 Task: Insert a waterfall chart into the spreadsheet named "Data".
Action: Mouse pressed left at (167, 214)
Screenshot: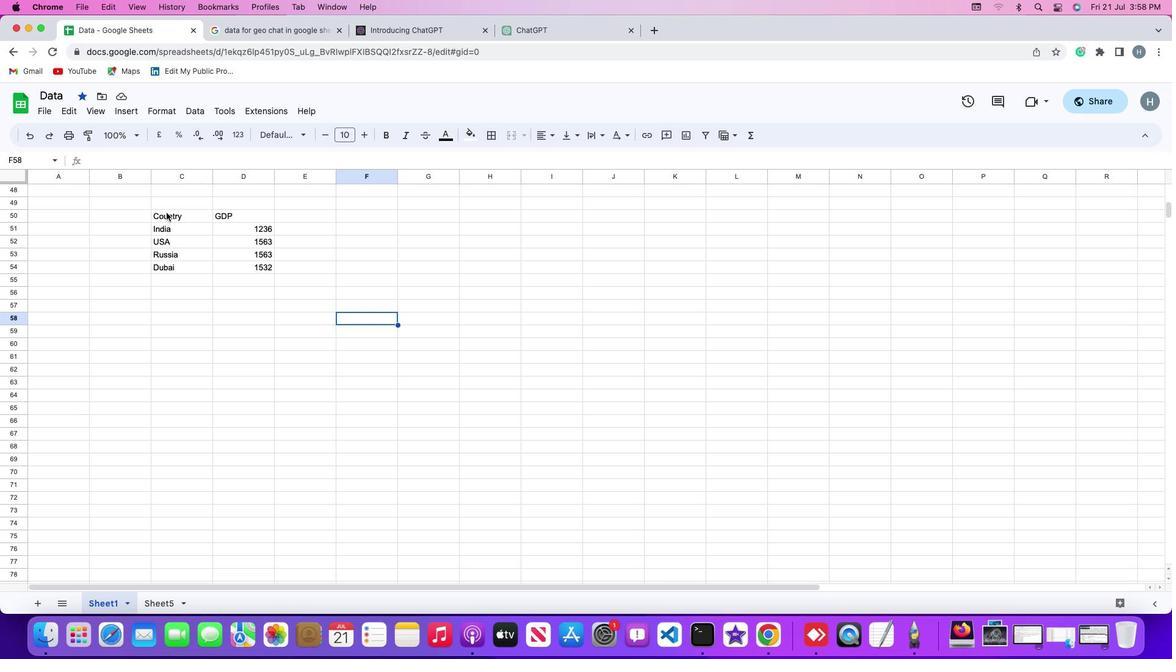 
Action: Mouse moved to (168, 214)
Screenshot: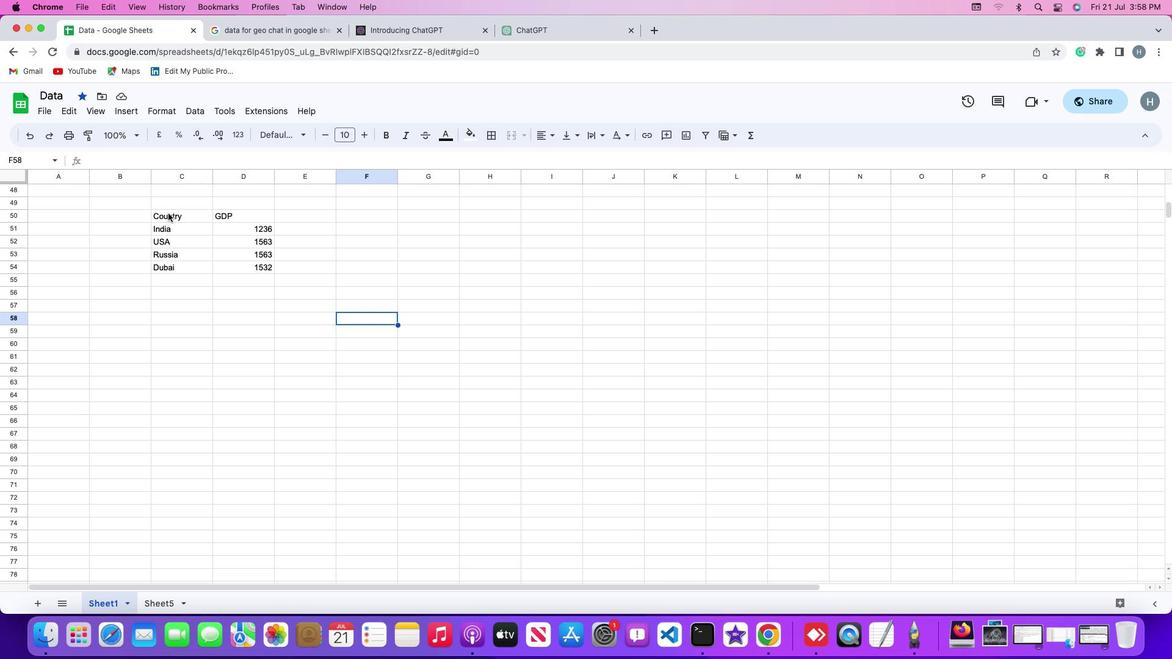 
Action: Mouse pressed left at (168, 214)
Screenshot: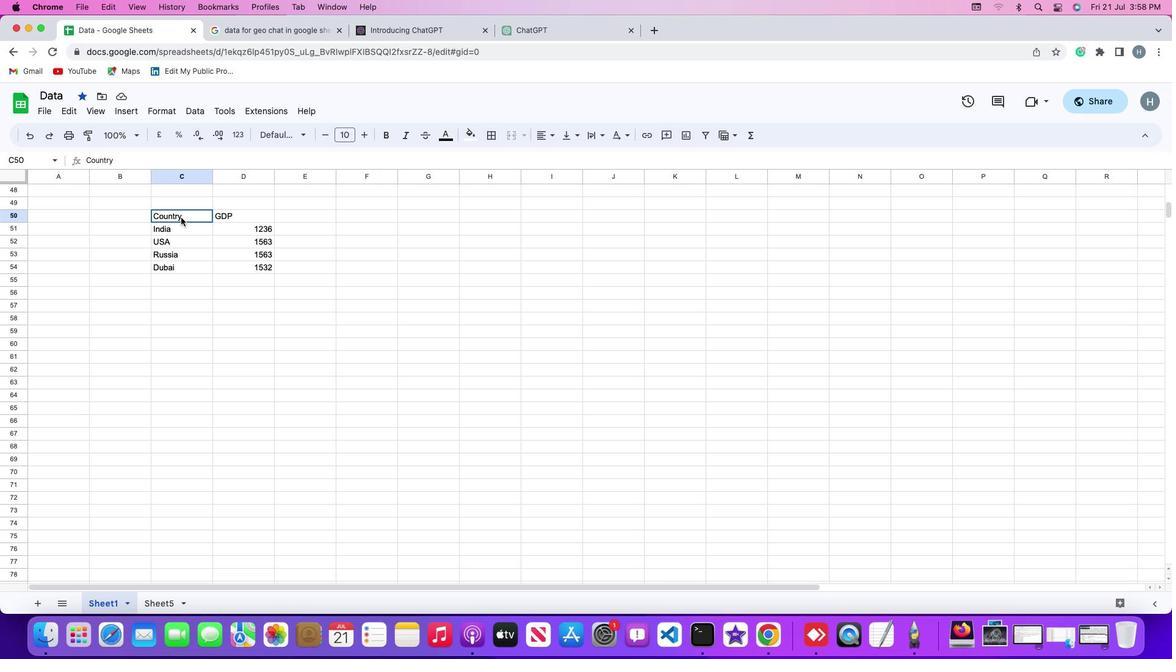 
Action: Mouse moved to (127, 114)
Screenshot: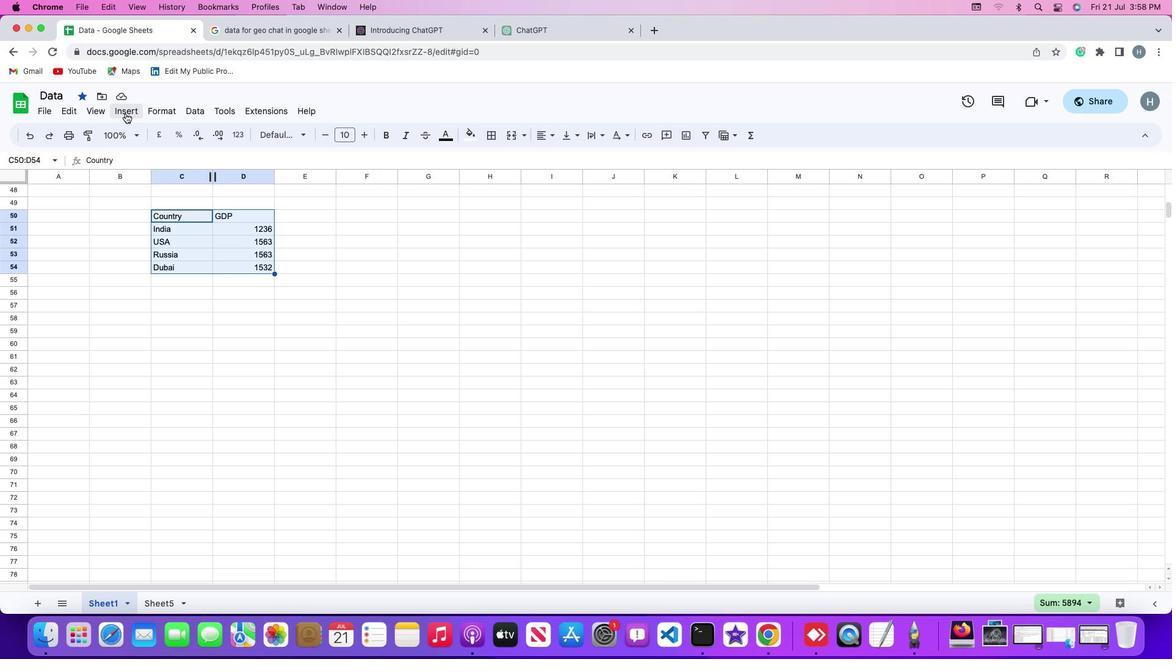 
Action: Mouse pressed left at (127, 114)
Screenshot: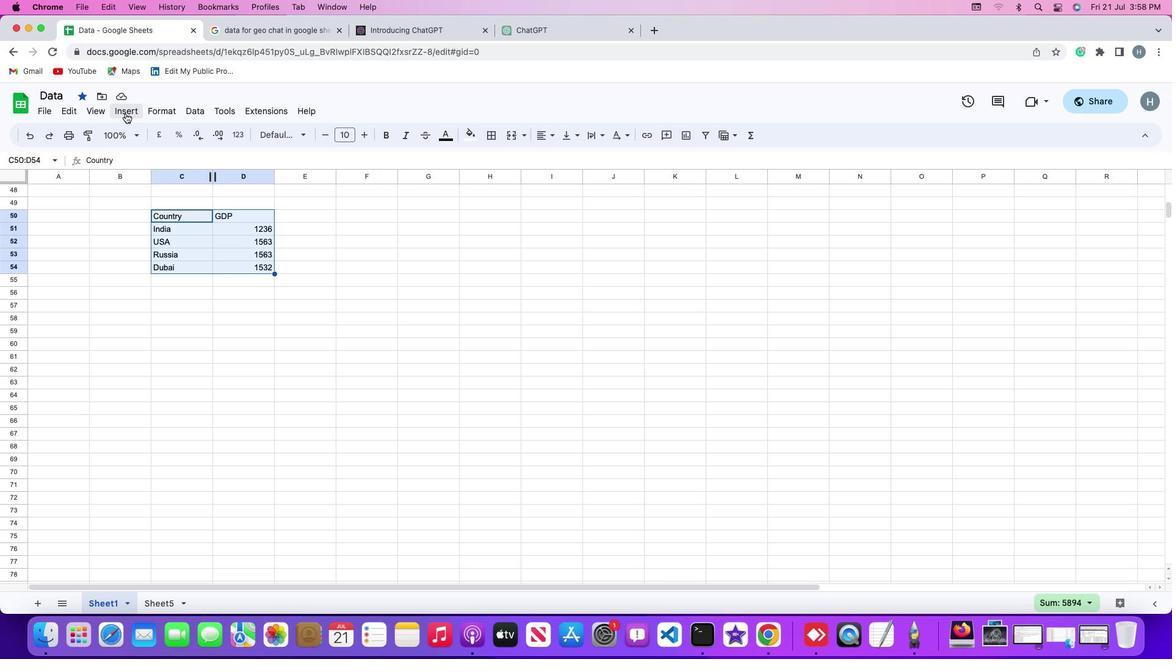 
Action: Mouse moved to (161, 219)
Screenshot: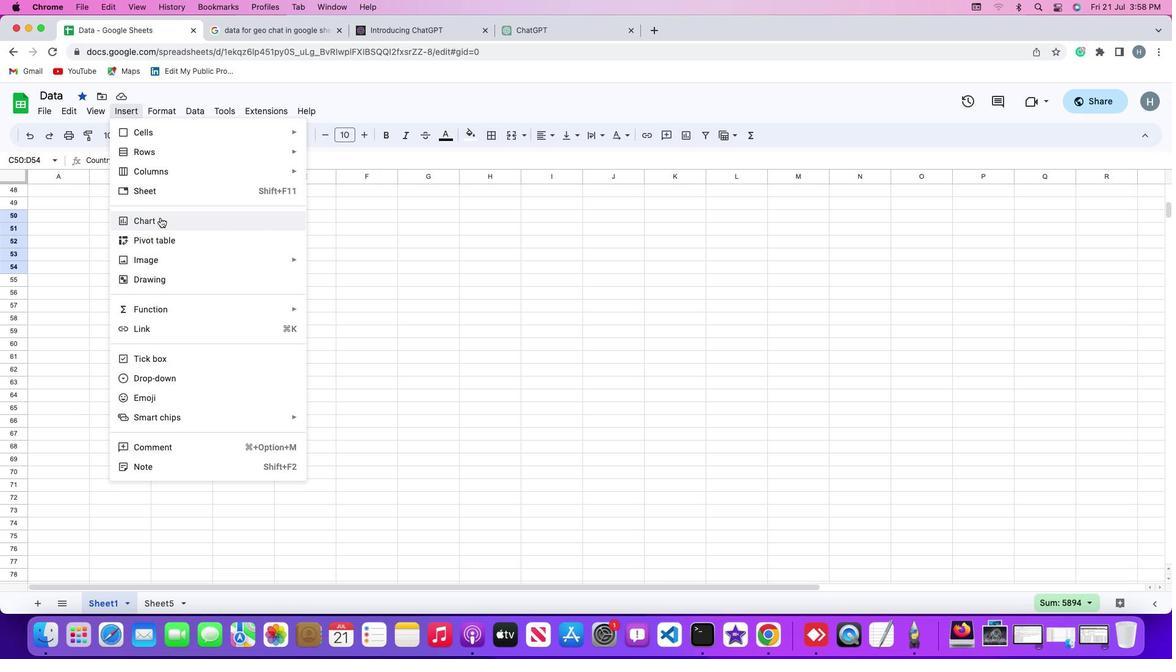 
Action: Mouse pressed left at (161, 219)
Screenshot: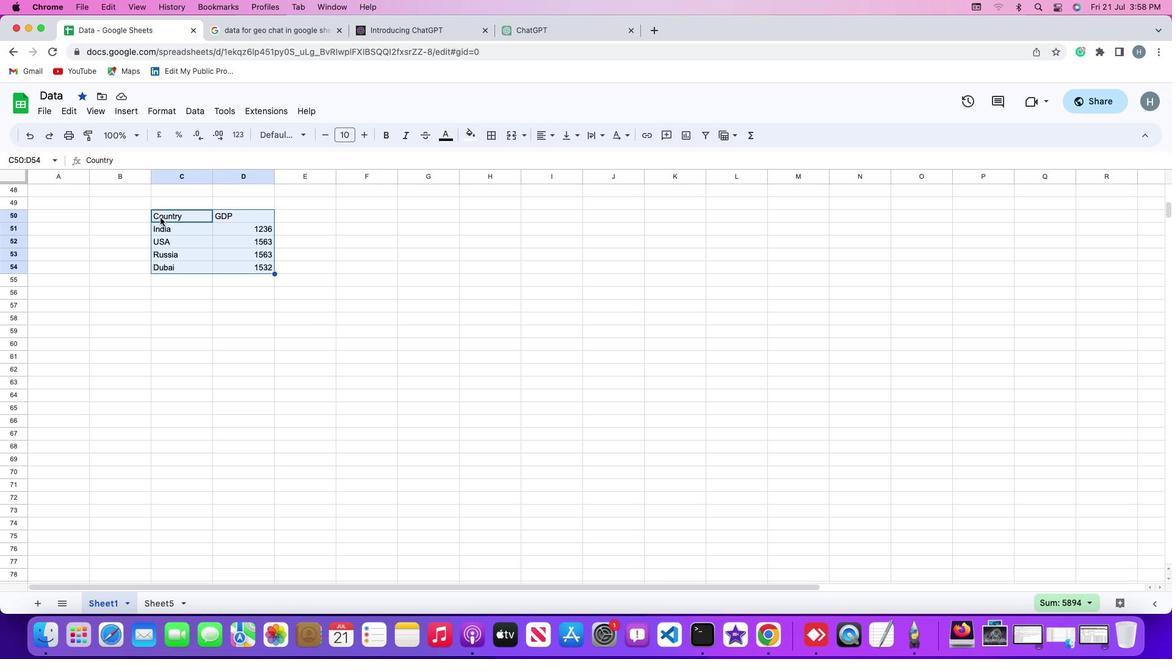 
Action: Mouse moved to (1078, 226)
Screenshot: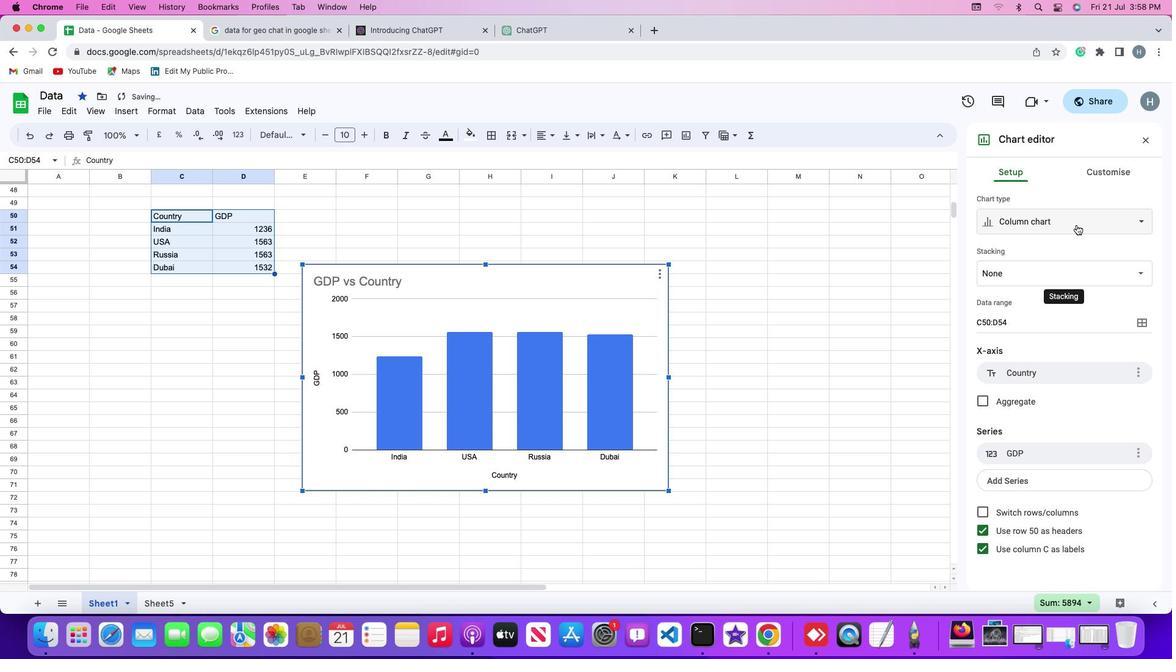 
Action: Mouse pressed left at (1078, 226)
Screenshot: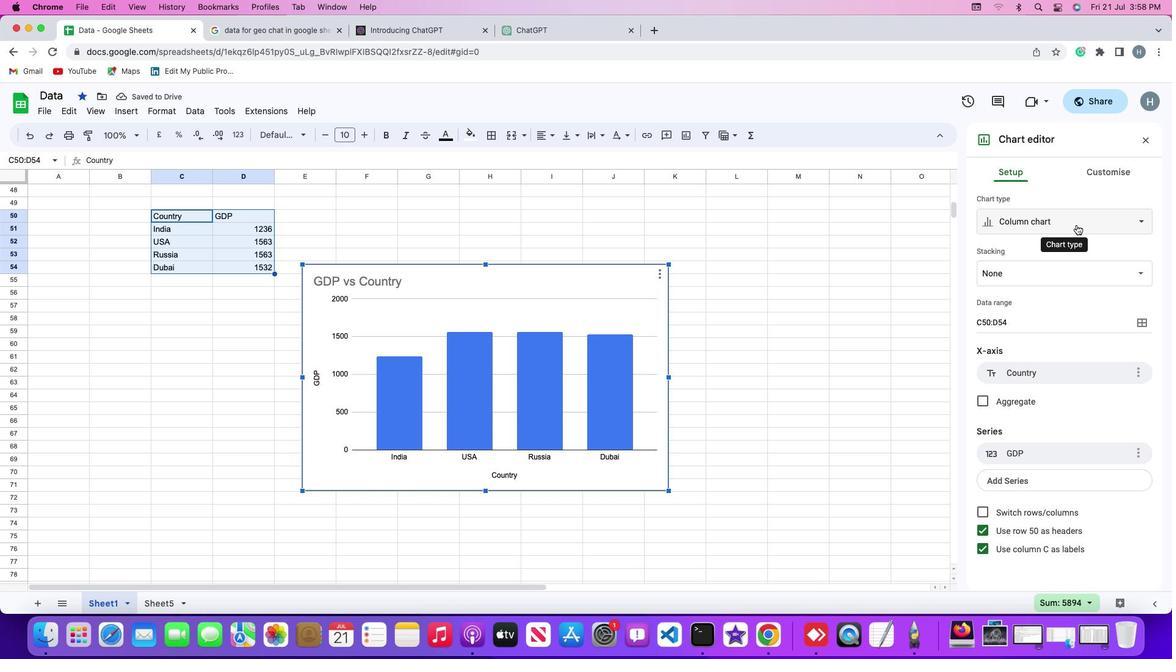 
Action: Mouse moved to (1040, 425)
Screenshot: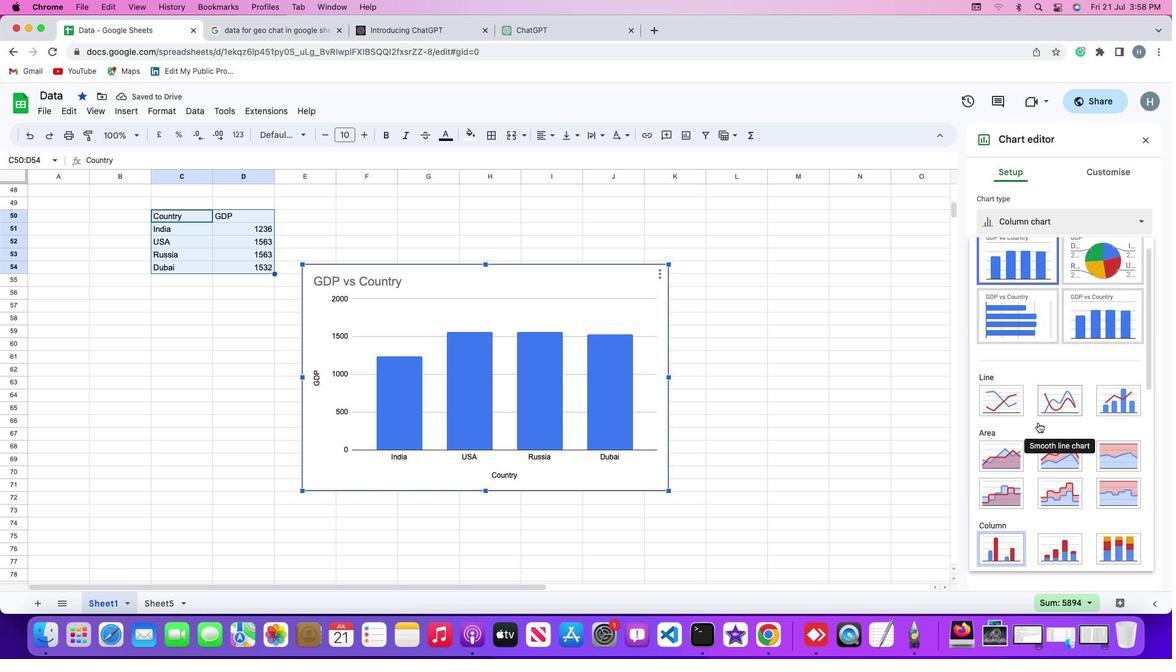 
Action: Mouse scrolled (1040, 425) with delta (1, 1)
Screenshot: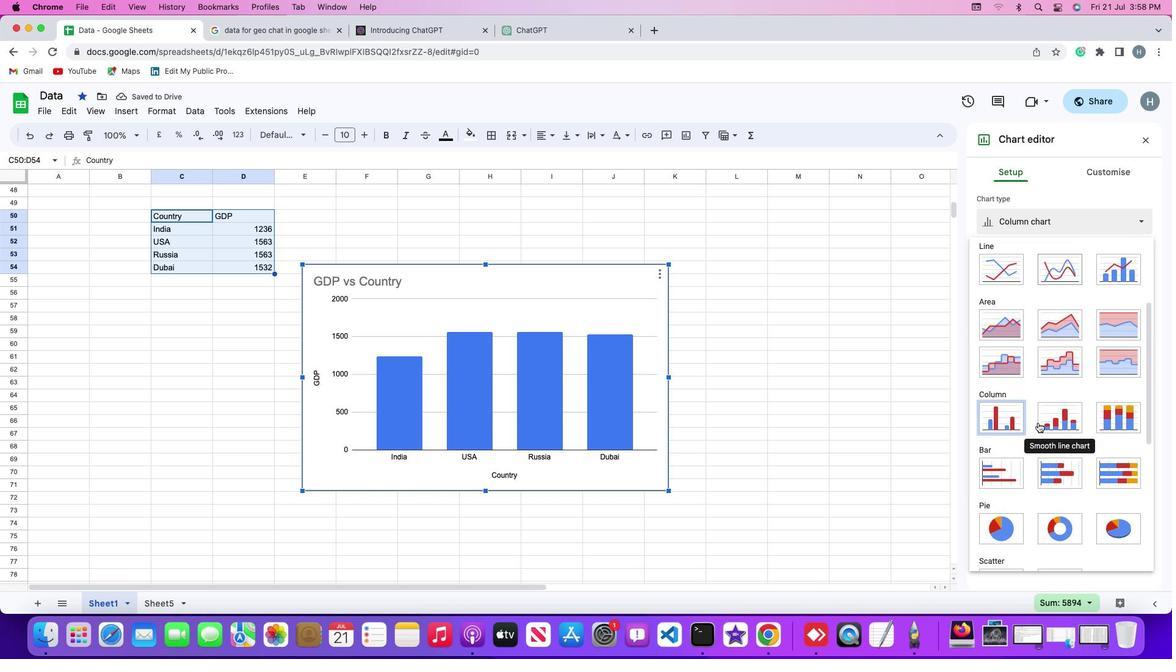 
Action: Mouse scrolled (1040, 425) with delta (1, 1)
Screenshot: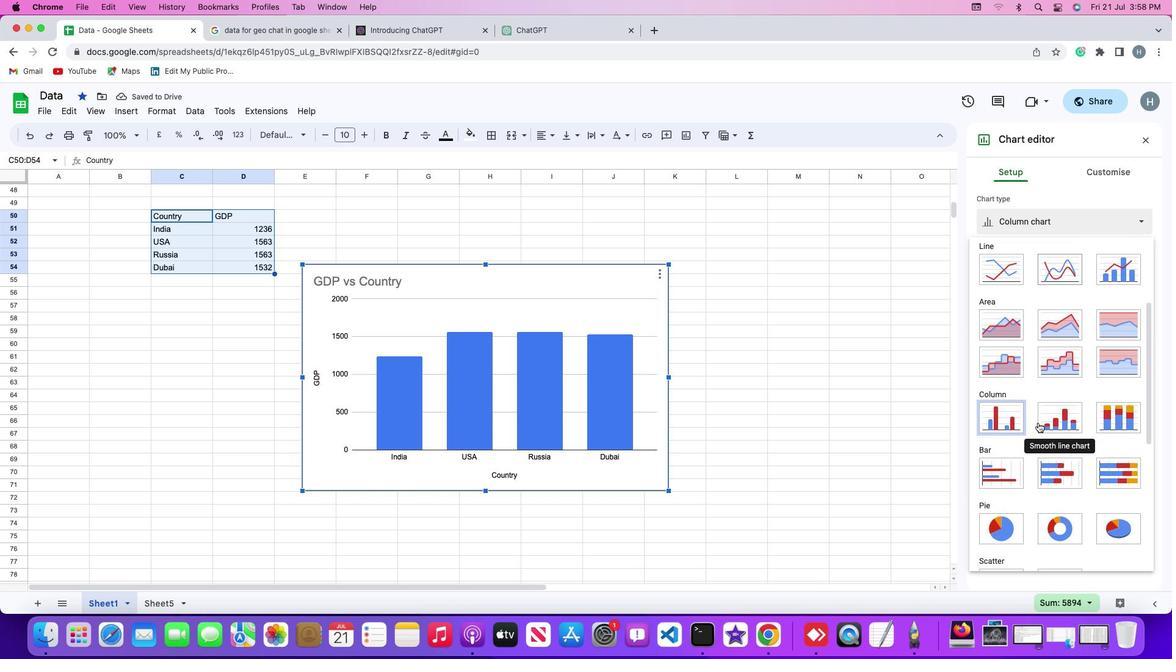 
Action: Mouse scrolled (1040, 425) with delta (1, 0)
Screenshot: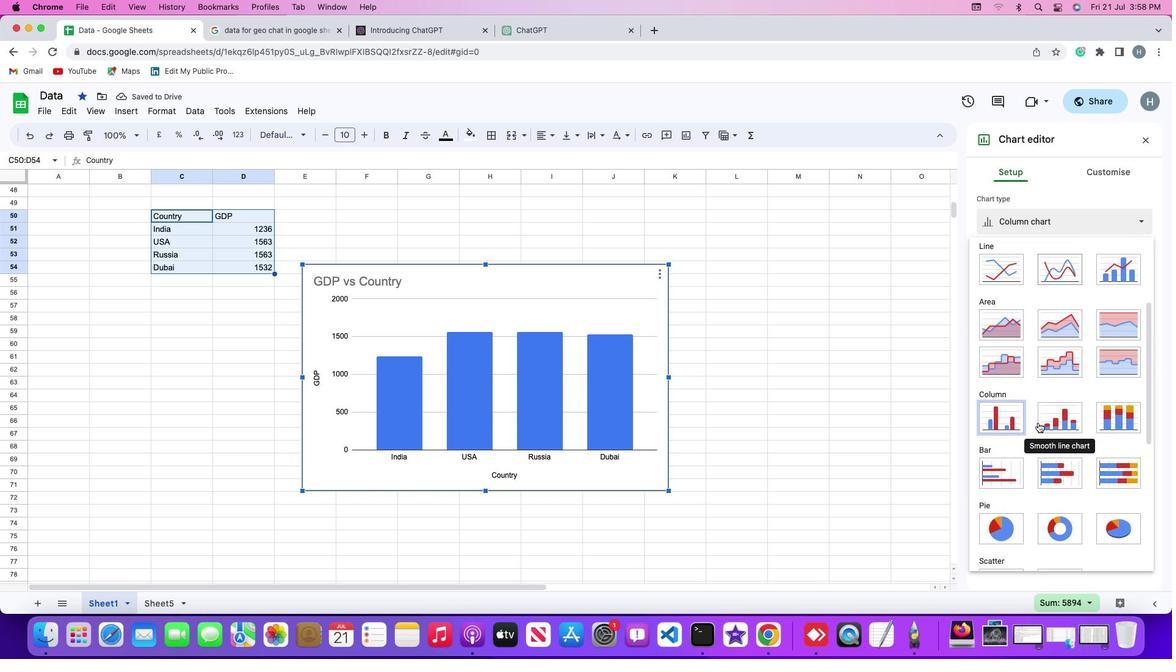 
Action: Mouse scrolled (1040, 425) with delta (1, 0)
Screenshot: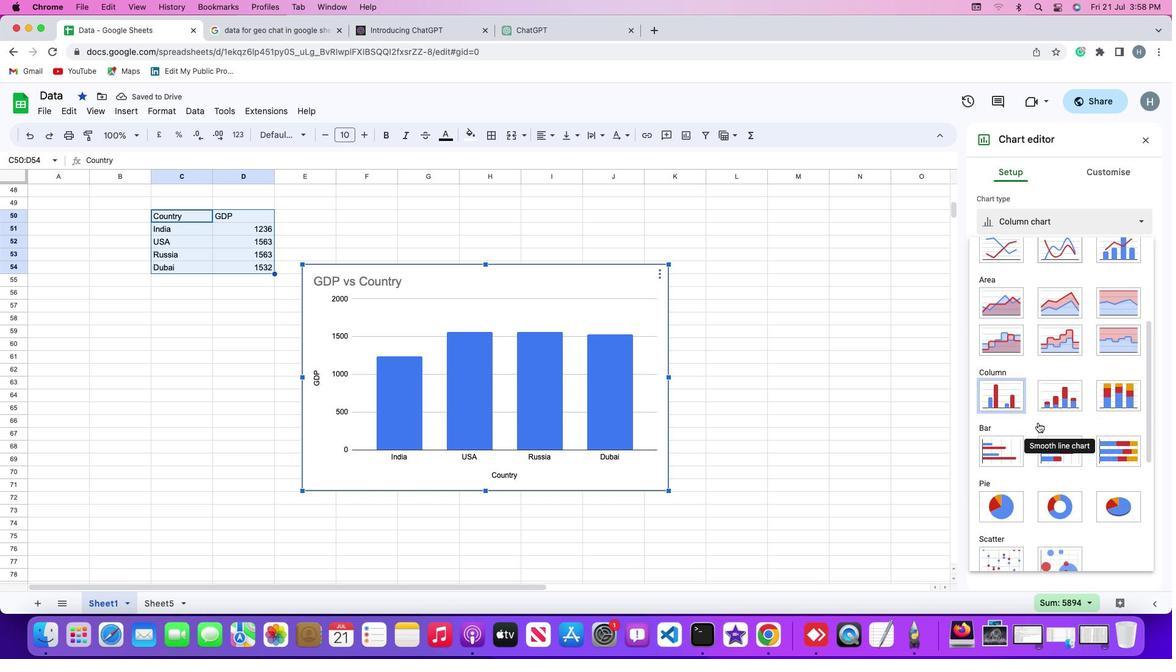 
Action: Mouse scrolled (1040, 425) with delta (1, 1)
Screenshot: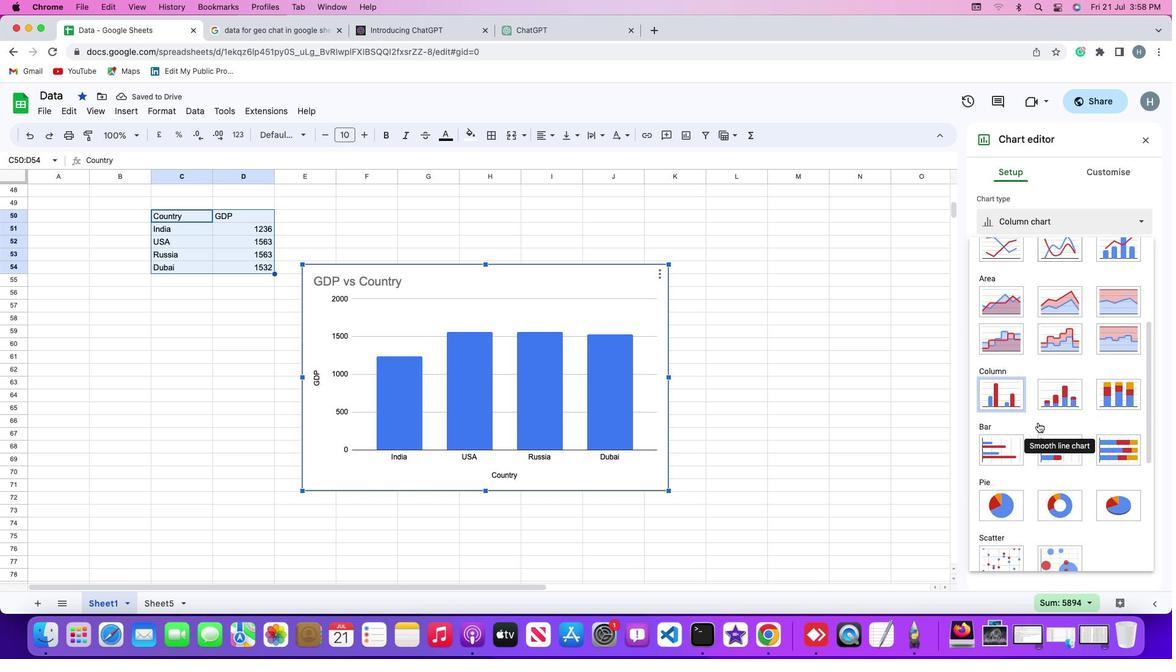 
Action: Mouse scrolled (1040, 425) with delta (1, 1)
Screenshot: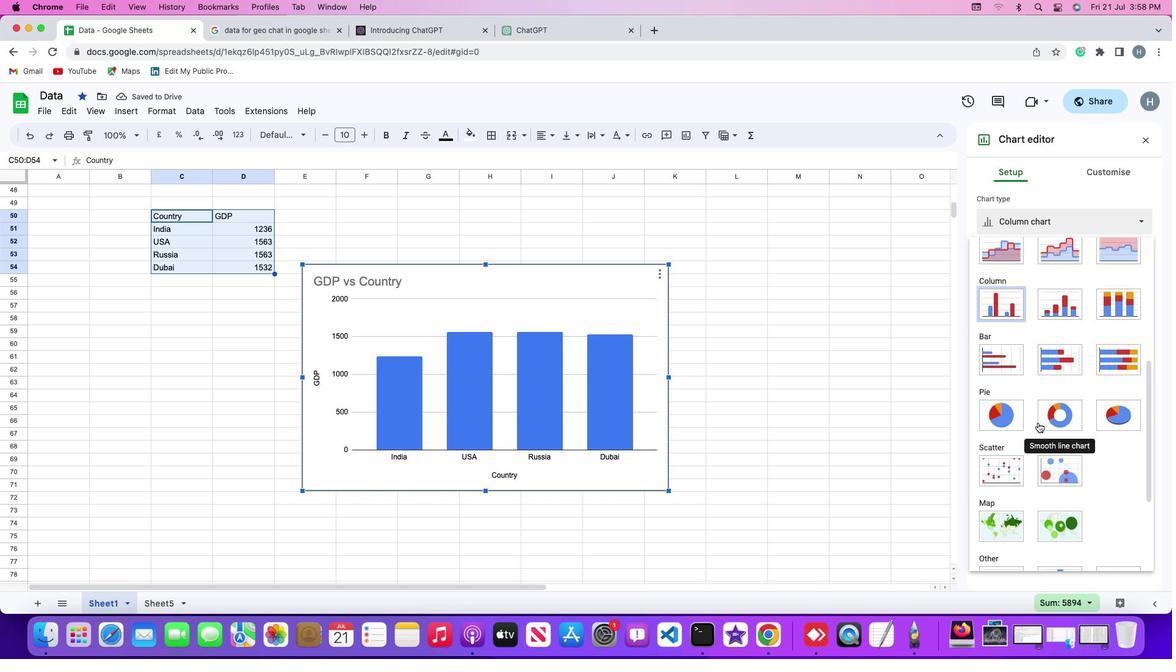 
Action: Mouse scrolled (1040, 425) with delta (1, 0)
Screenshot: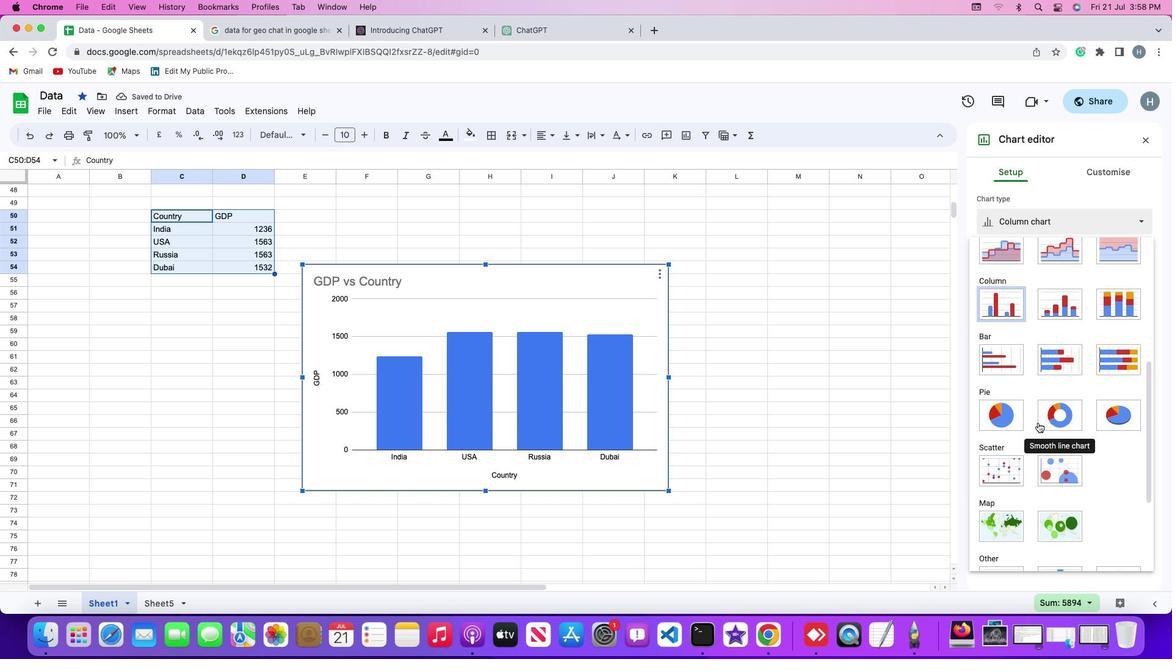 
Action: Mouse scrolled (1040, 425) with delta (1, 1)
Screenshot: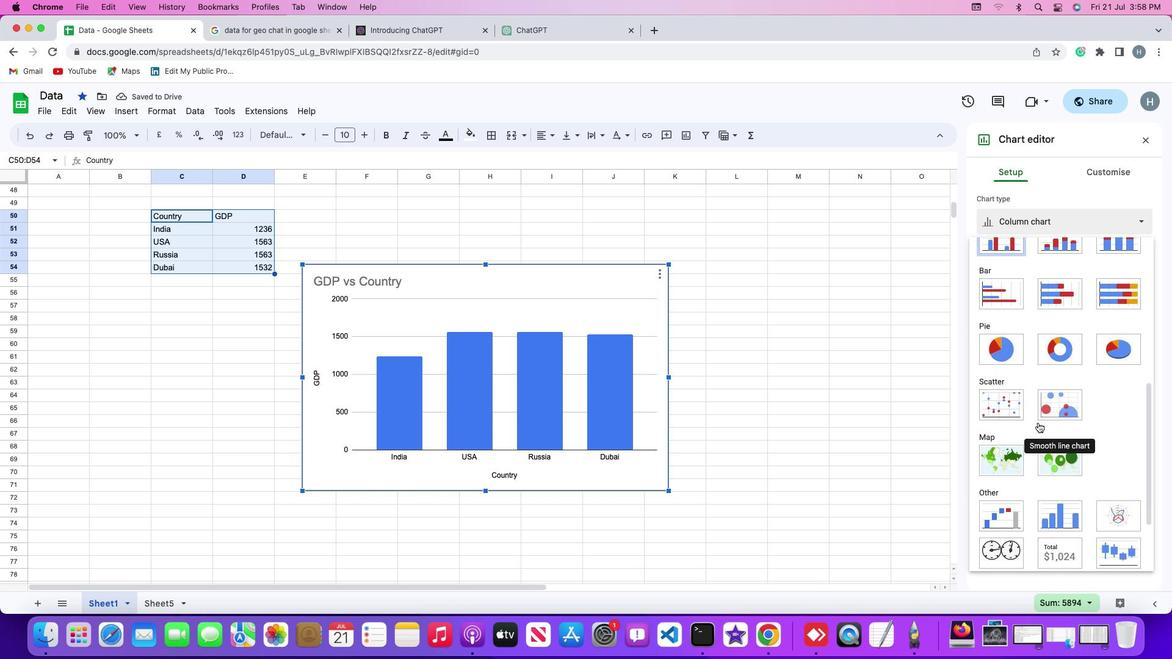 
Action: Mouse scrolled (1040, 425) with delta (1, 1)
Screenshot: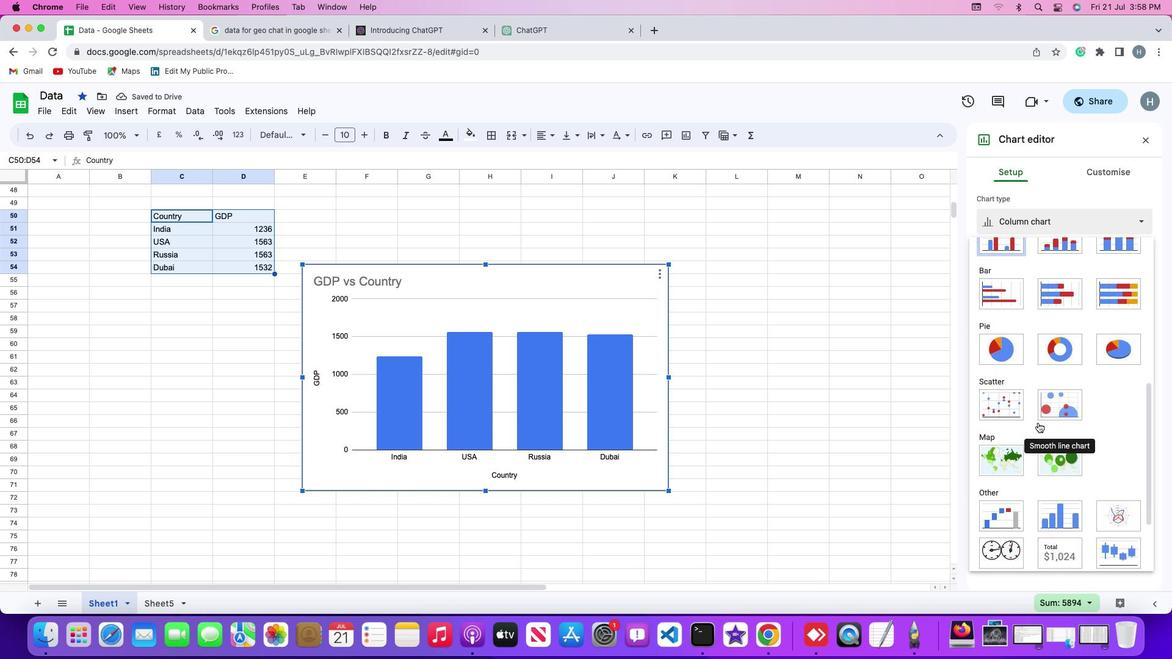 
Action: Mouse scrolled (1040, 425) with delta (1, 0)
Screenshot: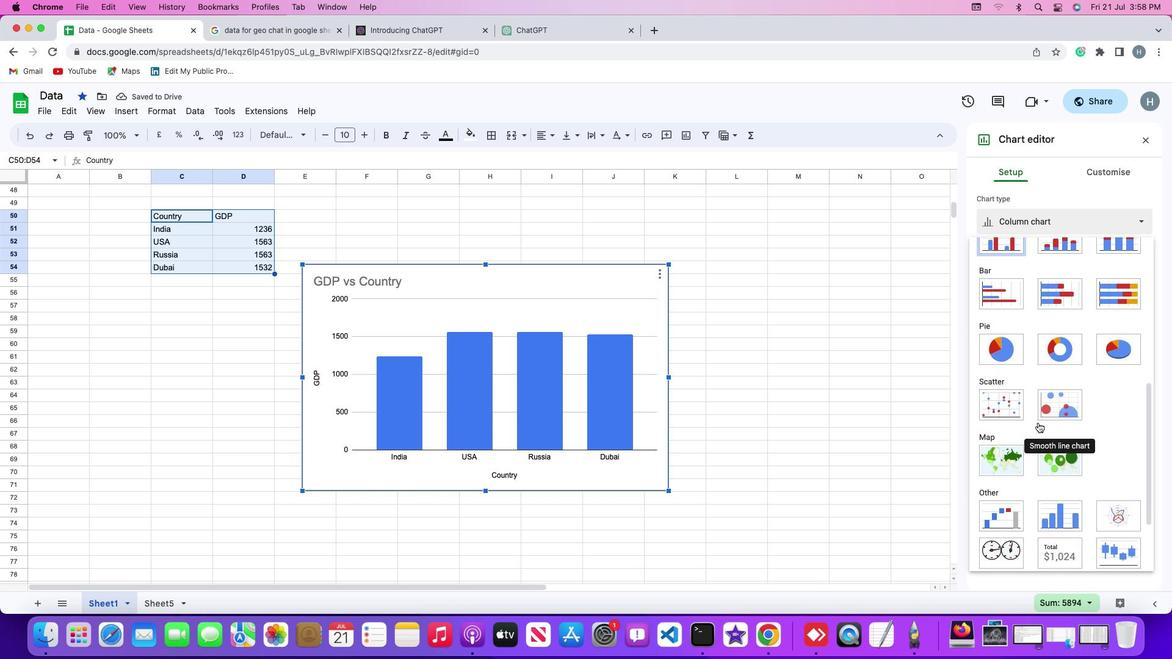 
Action: Mouse scrolled (1040, 425) with delta (1, 0)
Screenshot: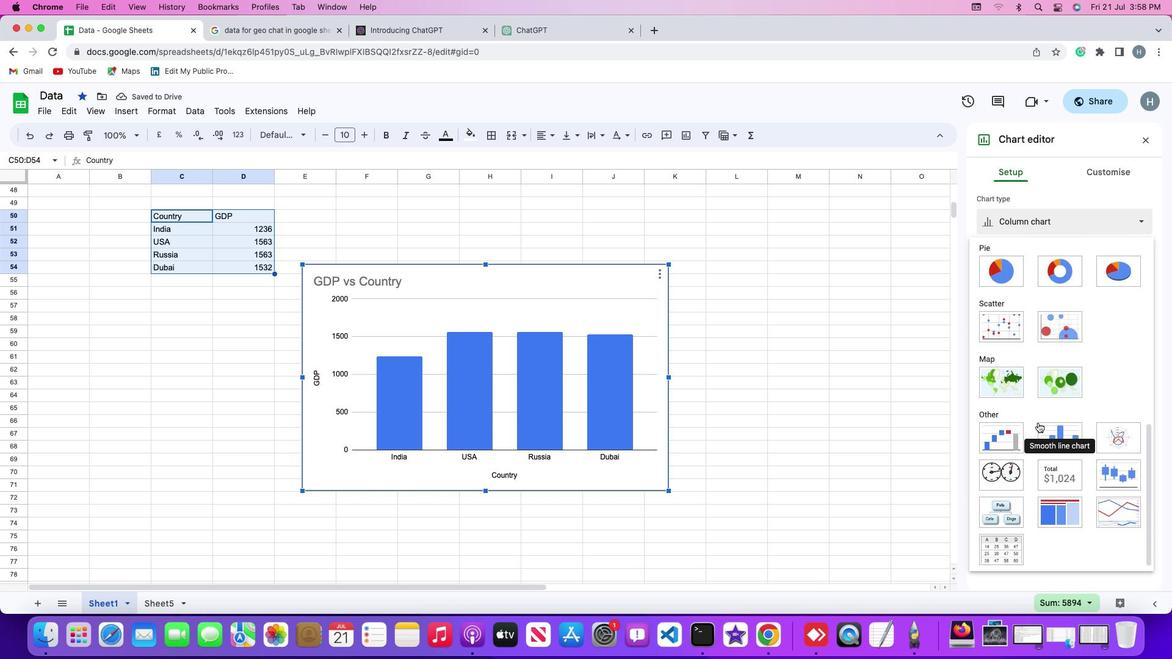 
Action: Mouse scrolled (1040, 425) with delta (1, 1)
Screenshot: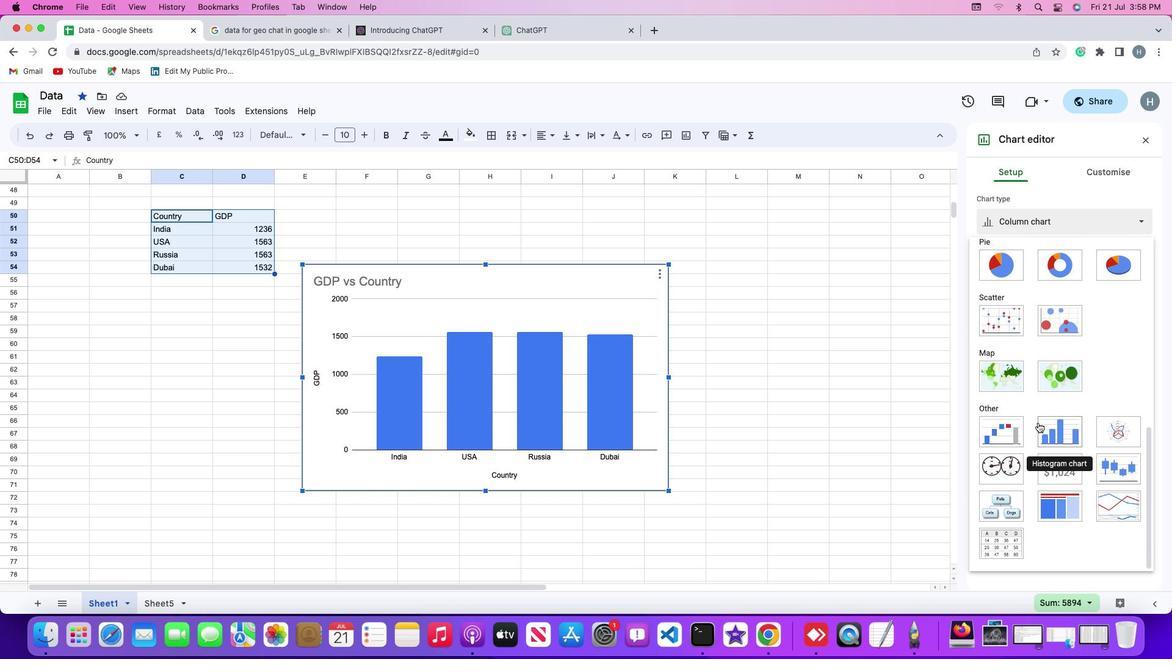 
Action: Mouse scrolled (1040, 425) with delta (1, 1)
Screenshot: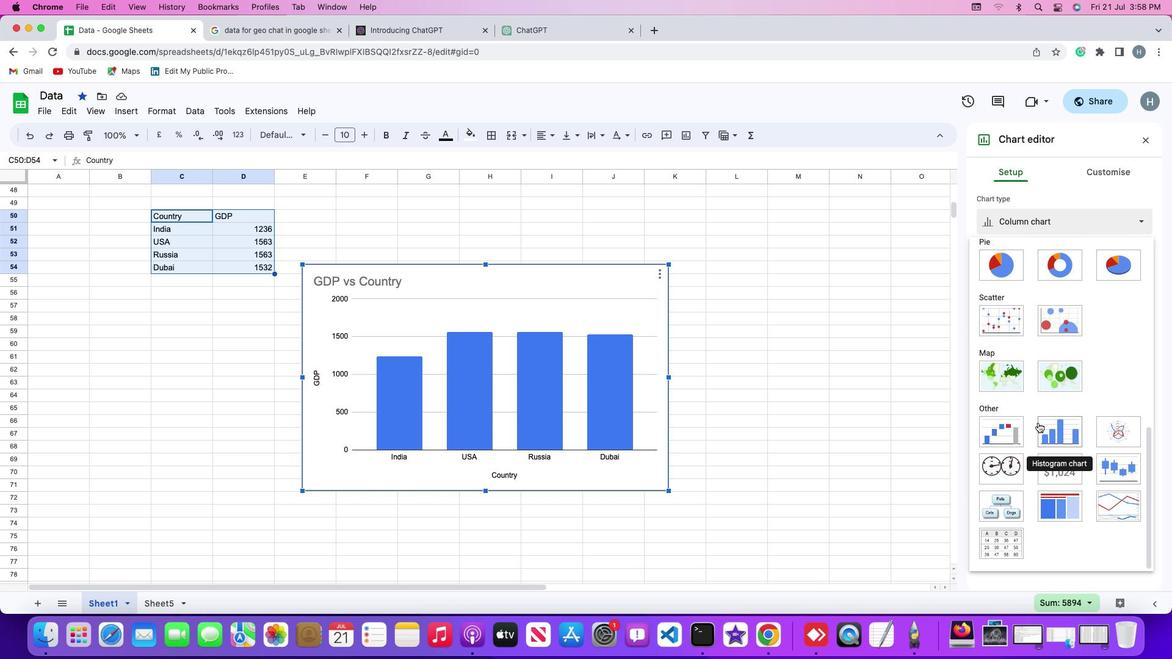 
Action: Mouse moved to (1003, 434)
Screenshot: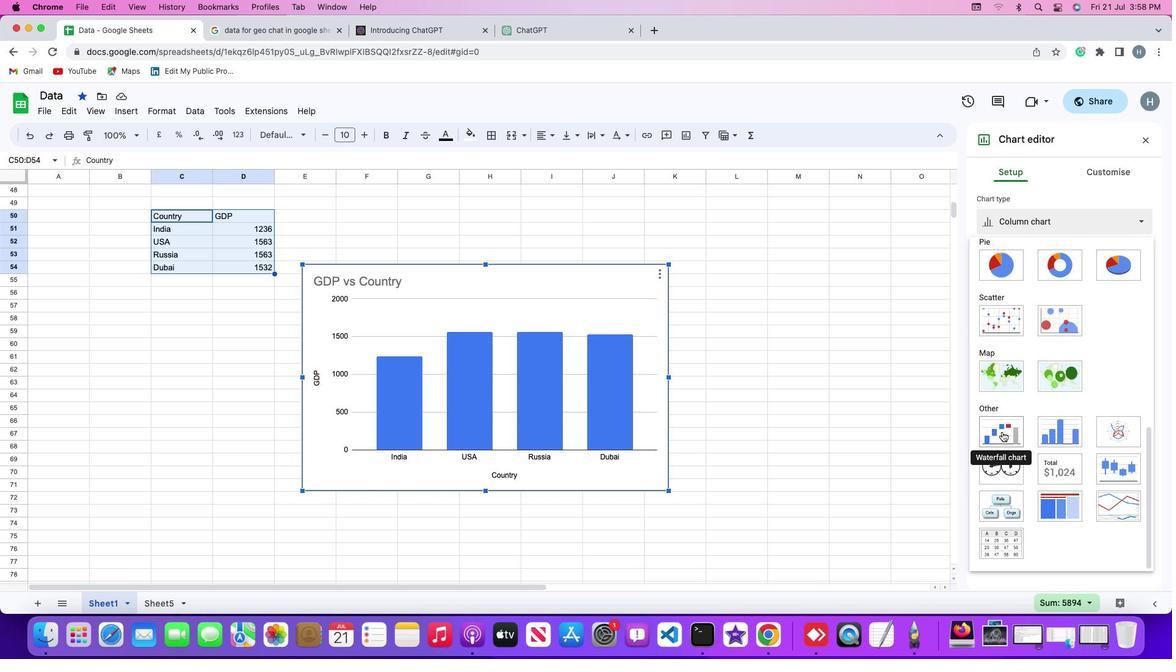 
Action: Mouse pressed left at (1003, 434)
Screenshot: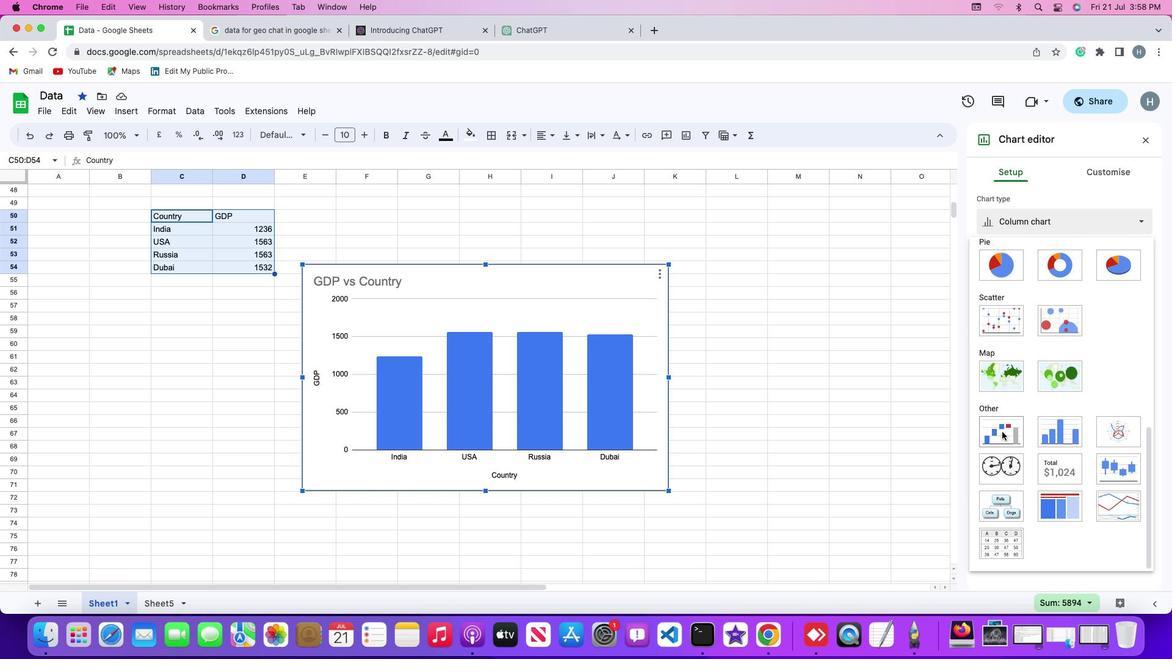 
Action: Mouse moved to (825, 437)
Screenshot: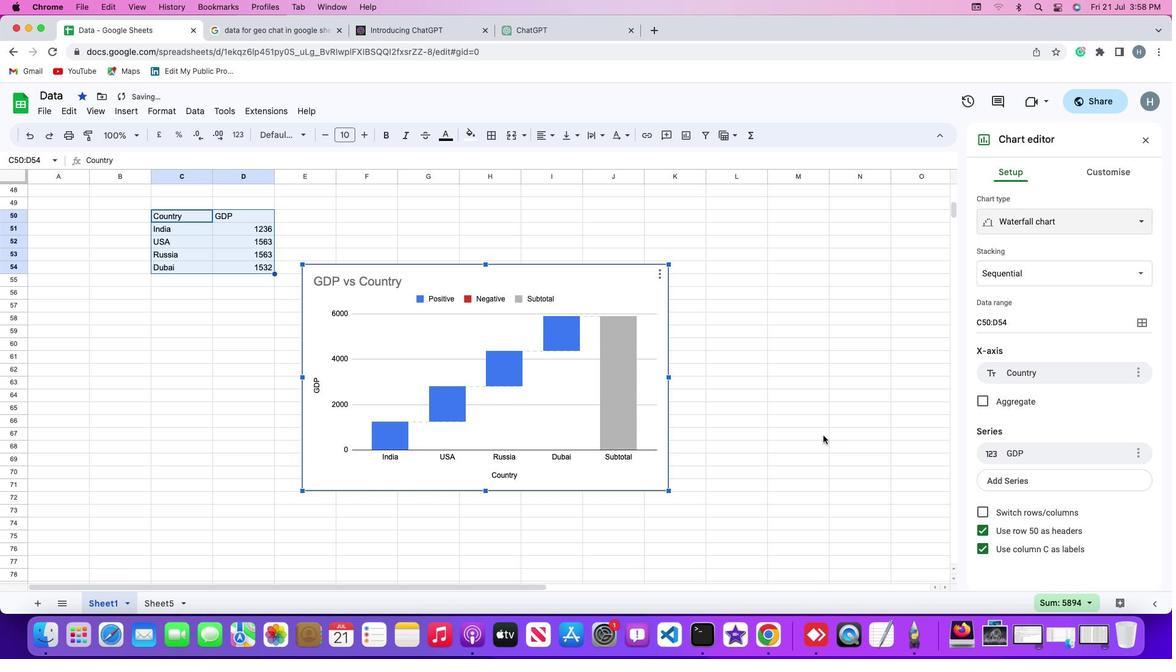 
